 Task: Add the task  Create a feature for users to track and manage their daily tasks to the section DevOps Drift in the project Wizardry and add a Due Date to the respective task as 2024/02/05.
Action: Mouse moved to (919, 618)
Screenshot: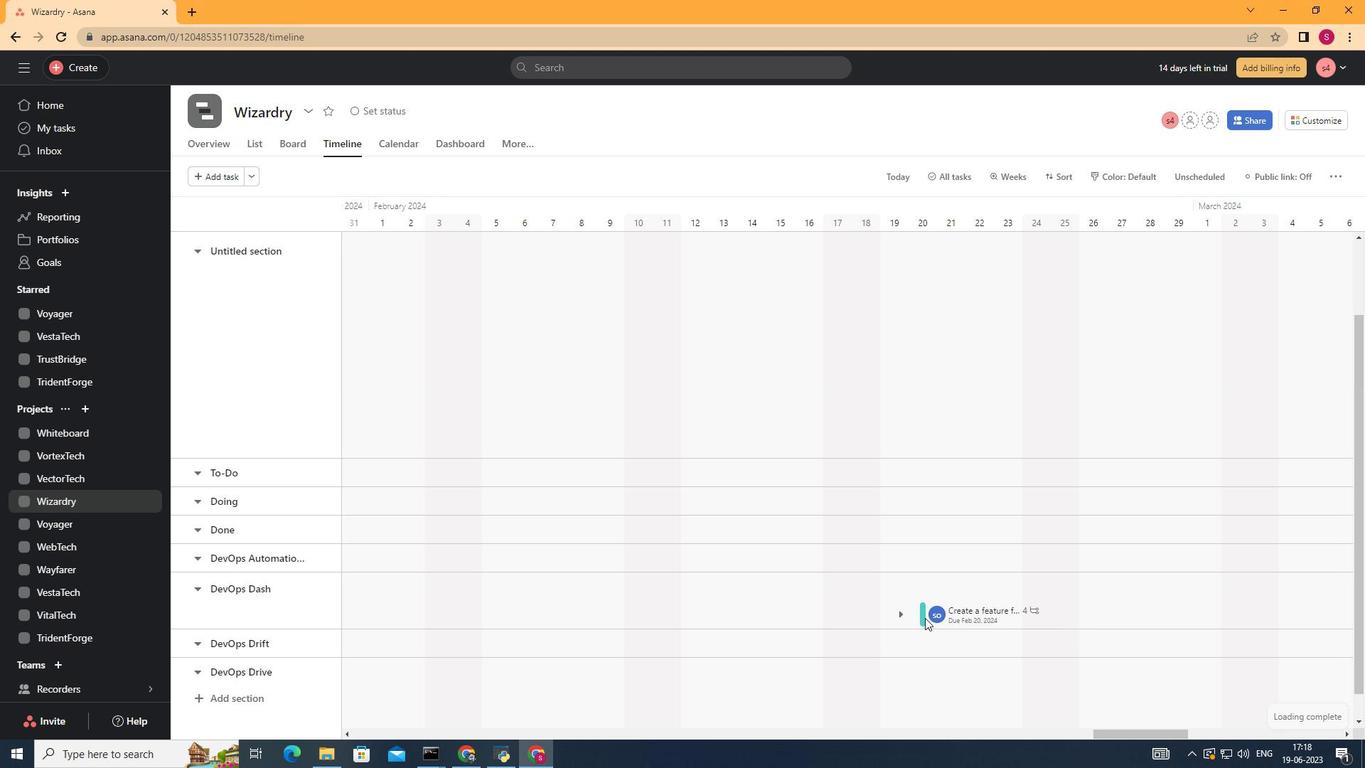 
Action: Mouse pressed left at (919, 618)
Screenshot: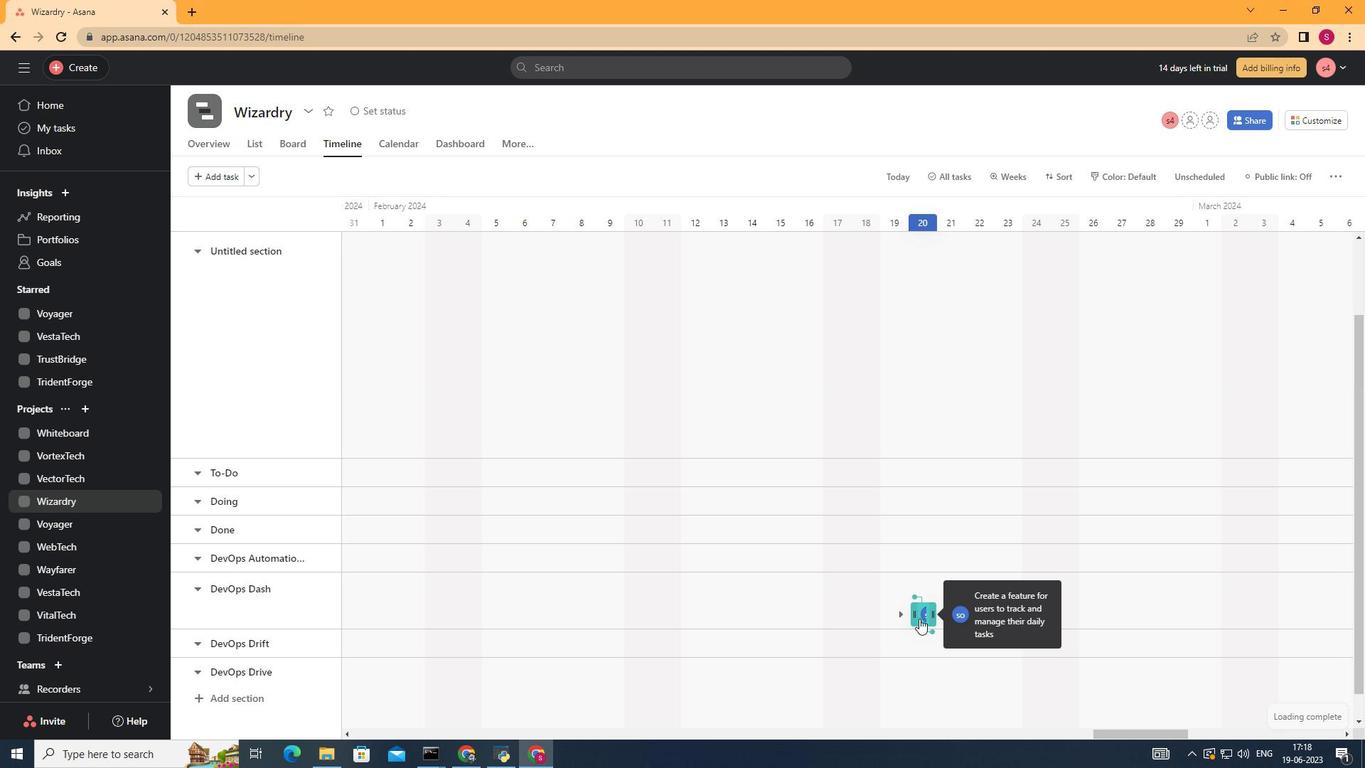 
Action: Mouse moved to (1099, 337)
Screenshot: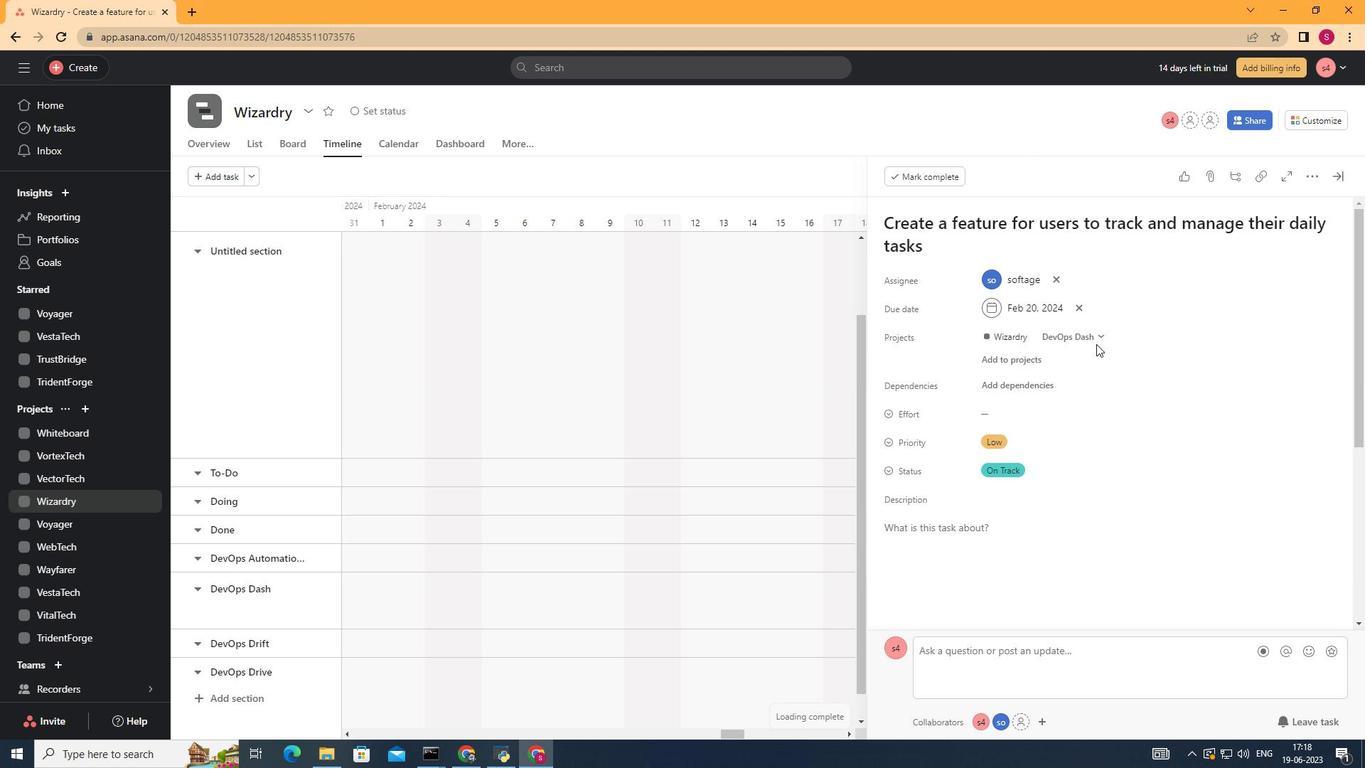 
Action: Mouse pressed left at (1099, 337)
Screenshot: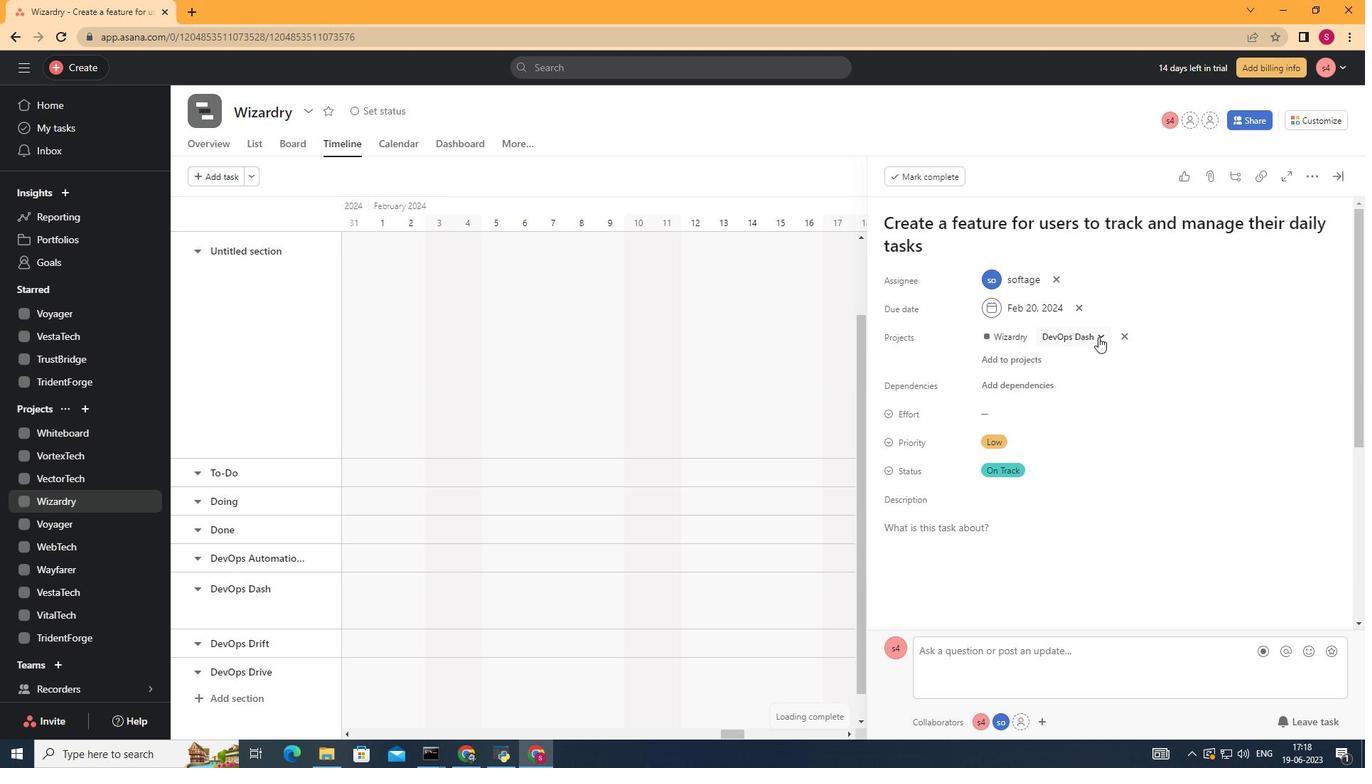 
Action: Mouse moved to (1063, 520)
Screenshot: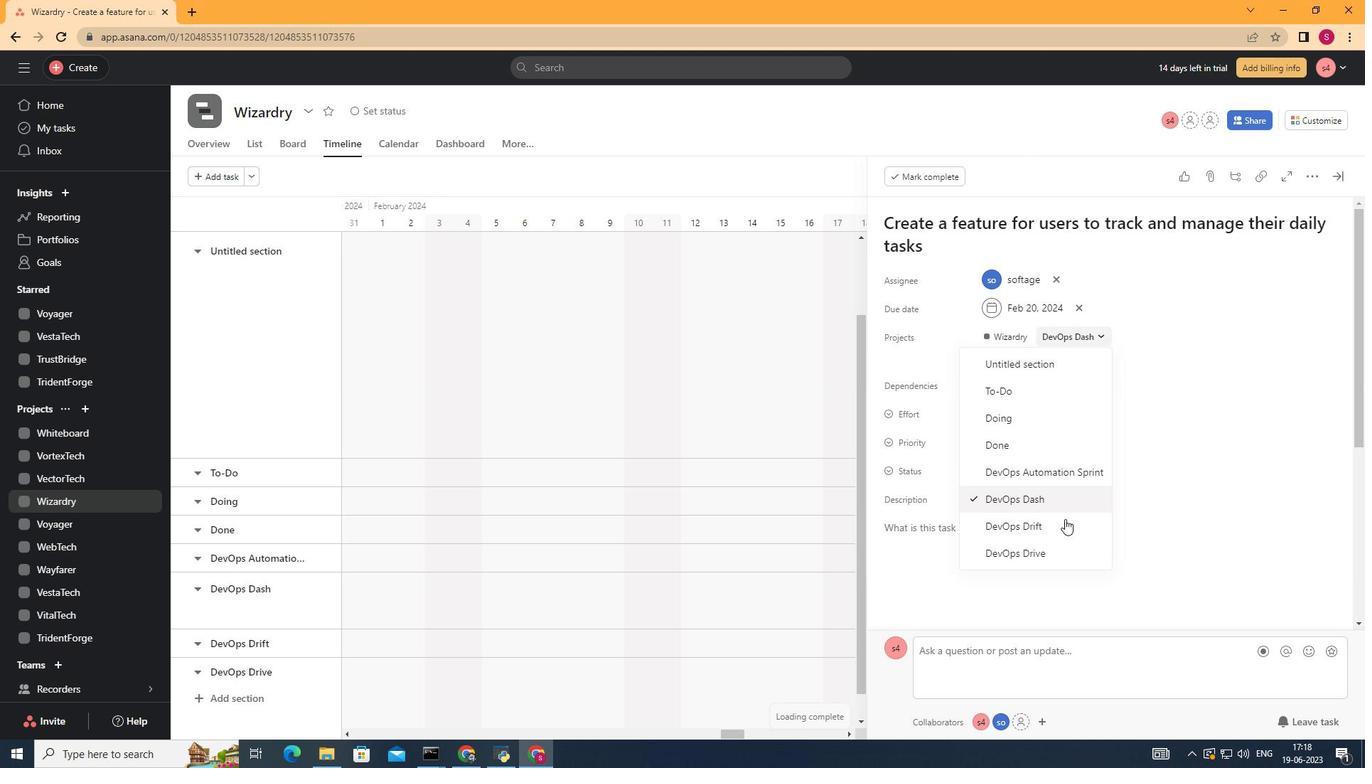 
Action: Mouse pressed left at (1063, 520)
Screenshot: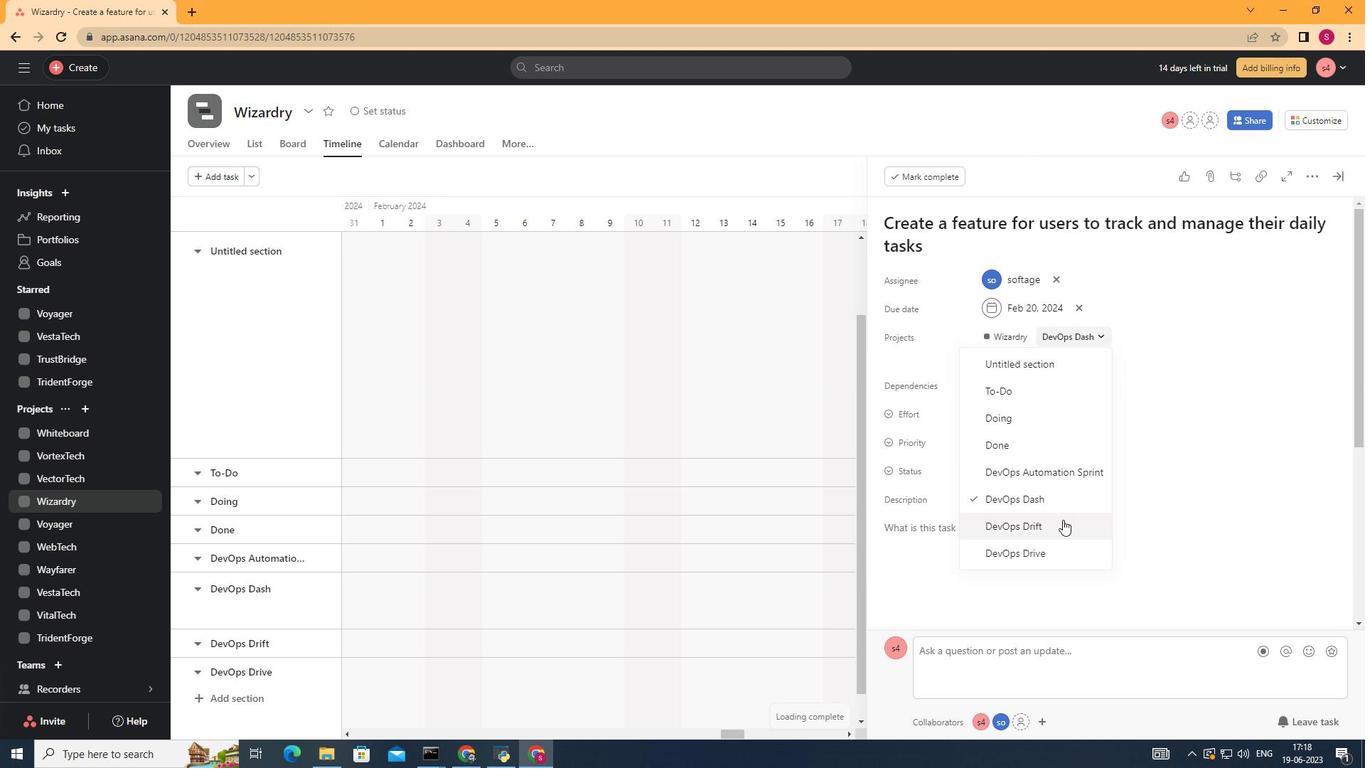 
Action: Mouse moved to (1079, 303)
Screenshot: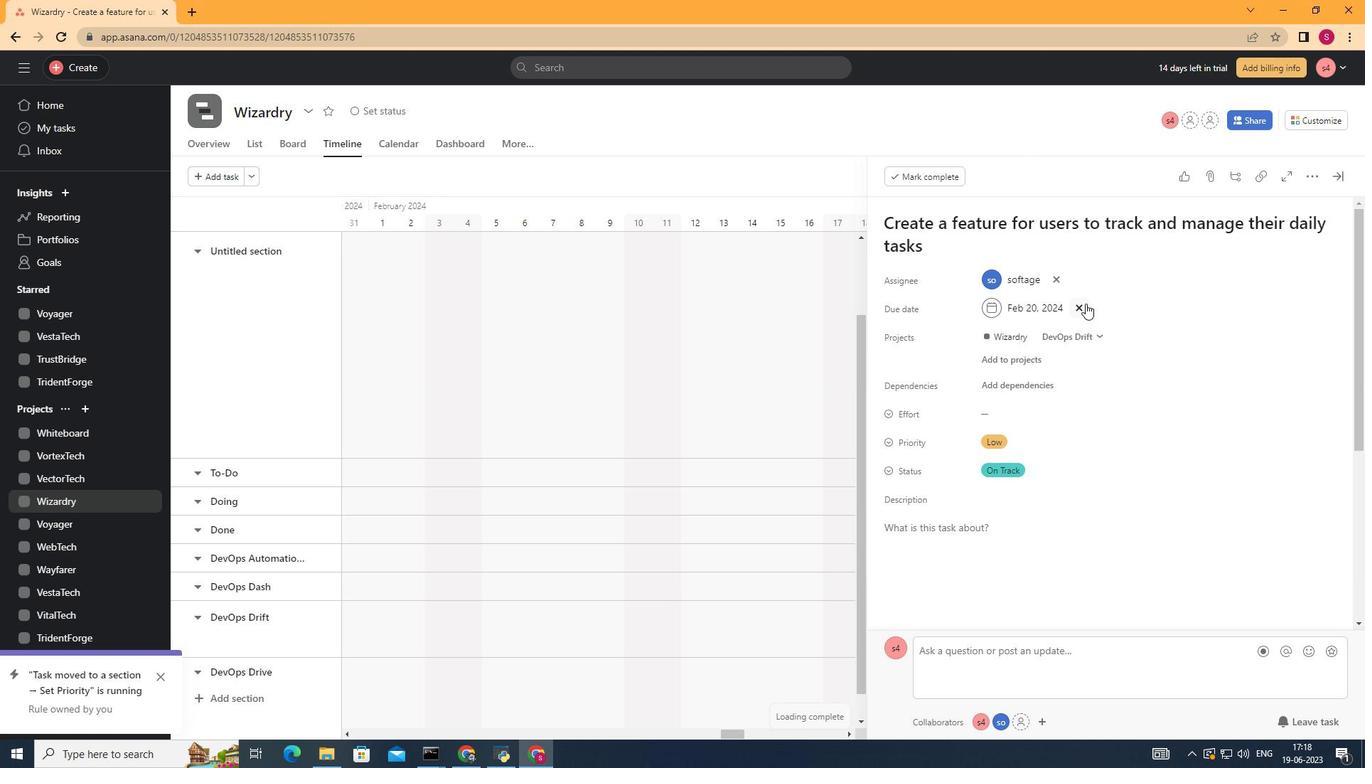 
Action: Mouse pressed left at (1079, 303)
Screenshot: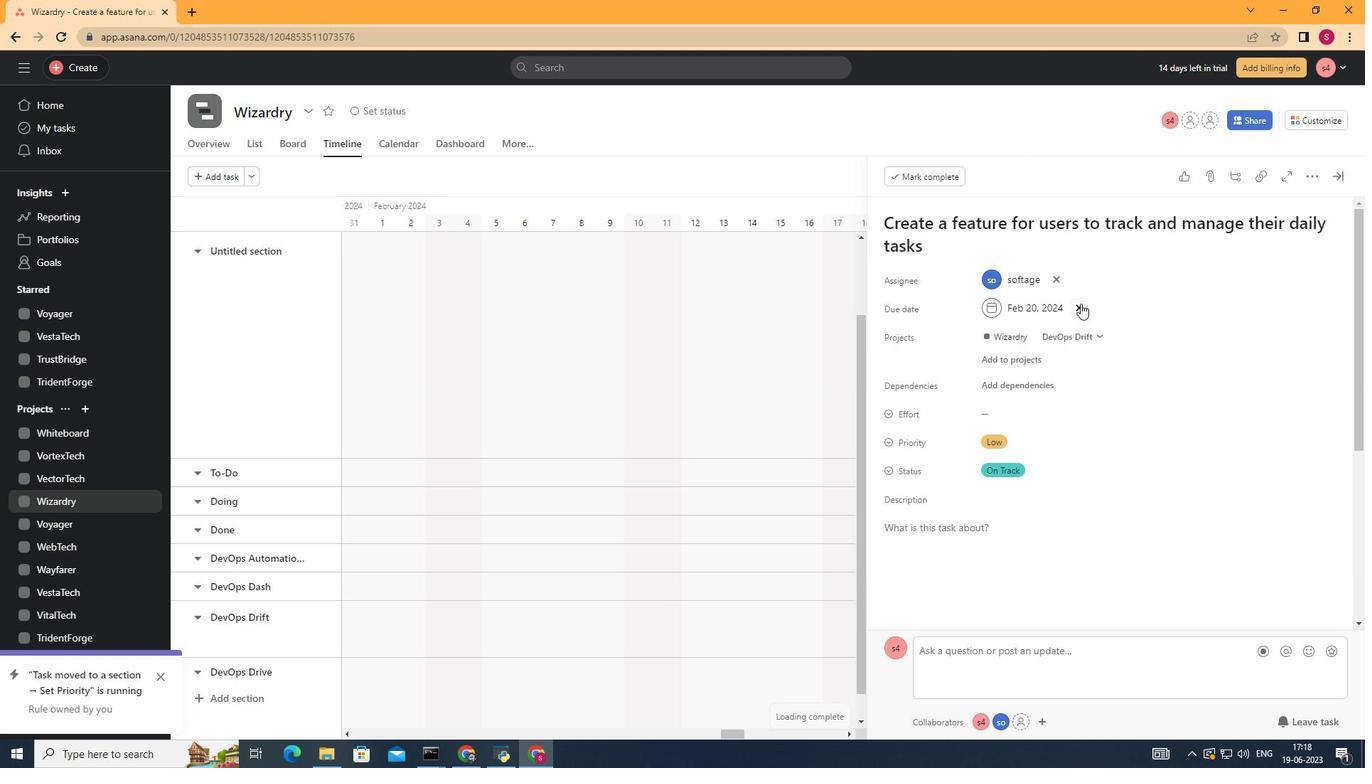 
Action: Mouse moved to (1018, 305)
Screenshot: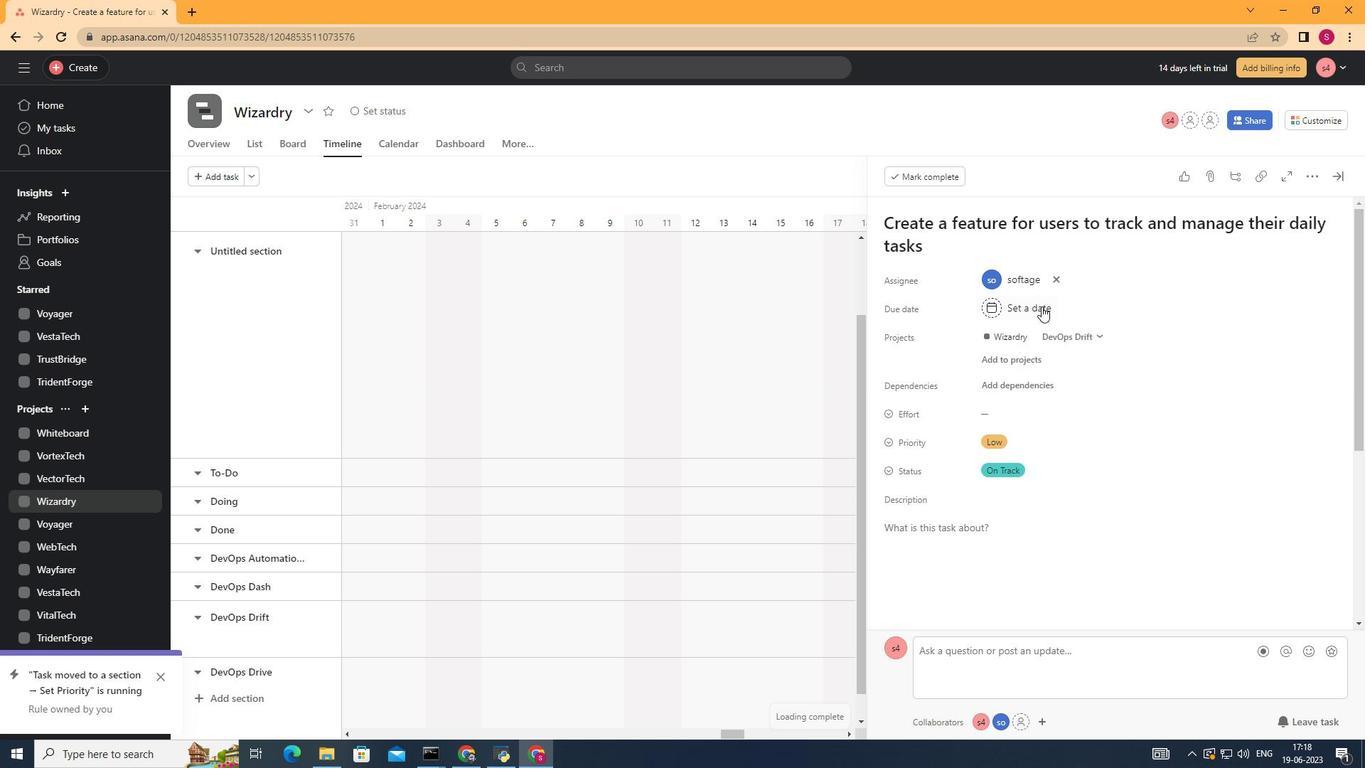 
Action: Mouse pressed left at (1018, 305)
Screenshot: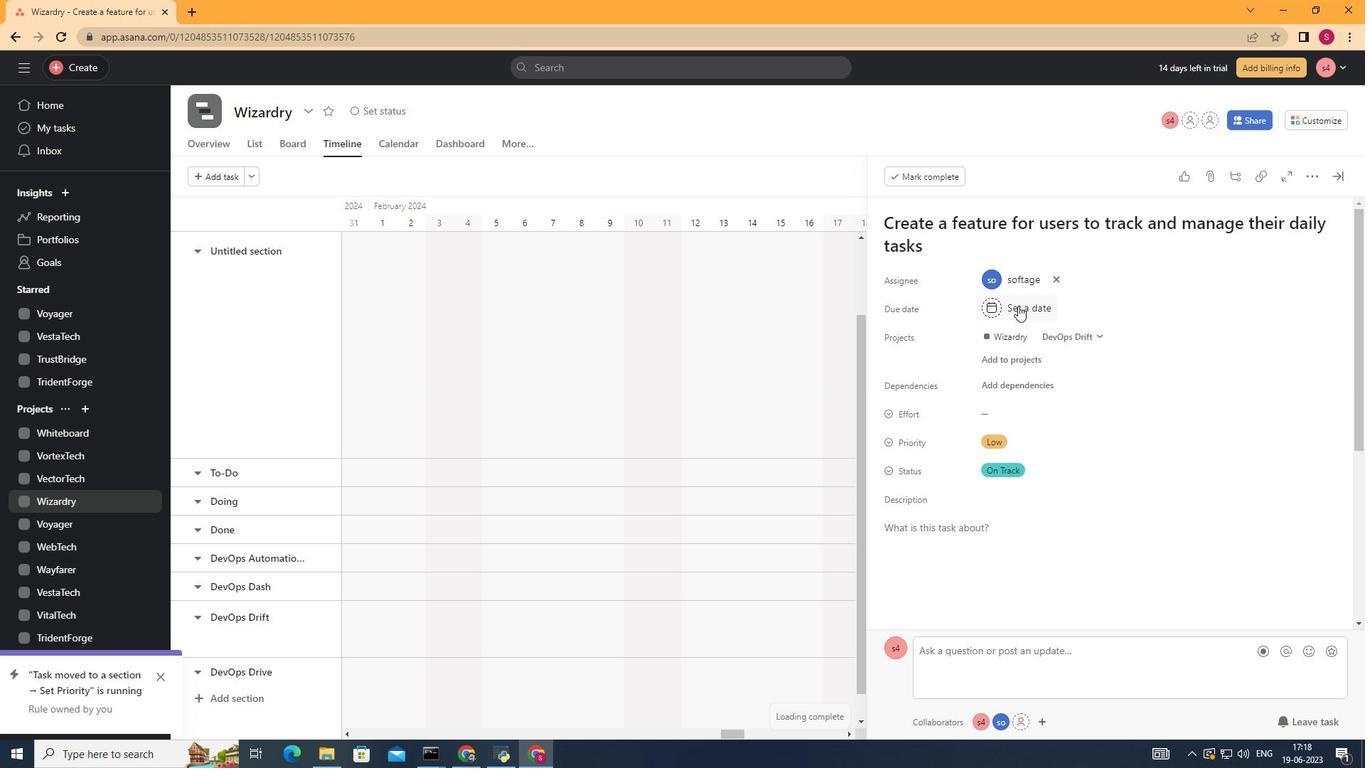
Action: Key pressed 2024/02/05<Key.enter>
Screenshot: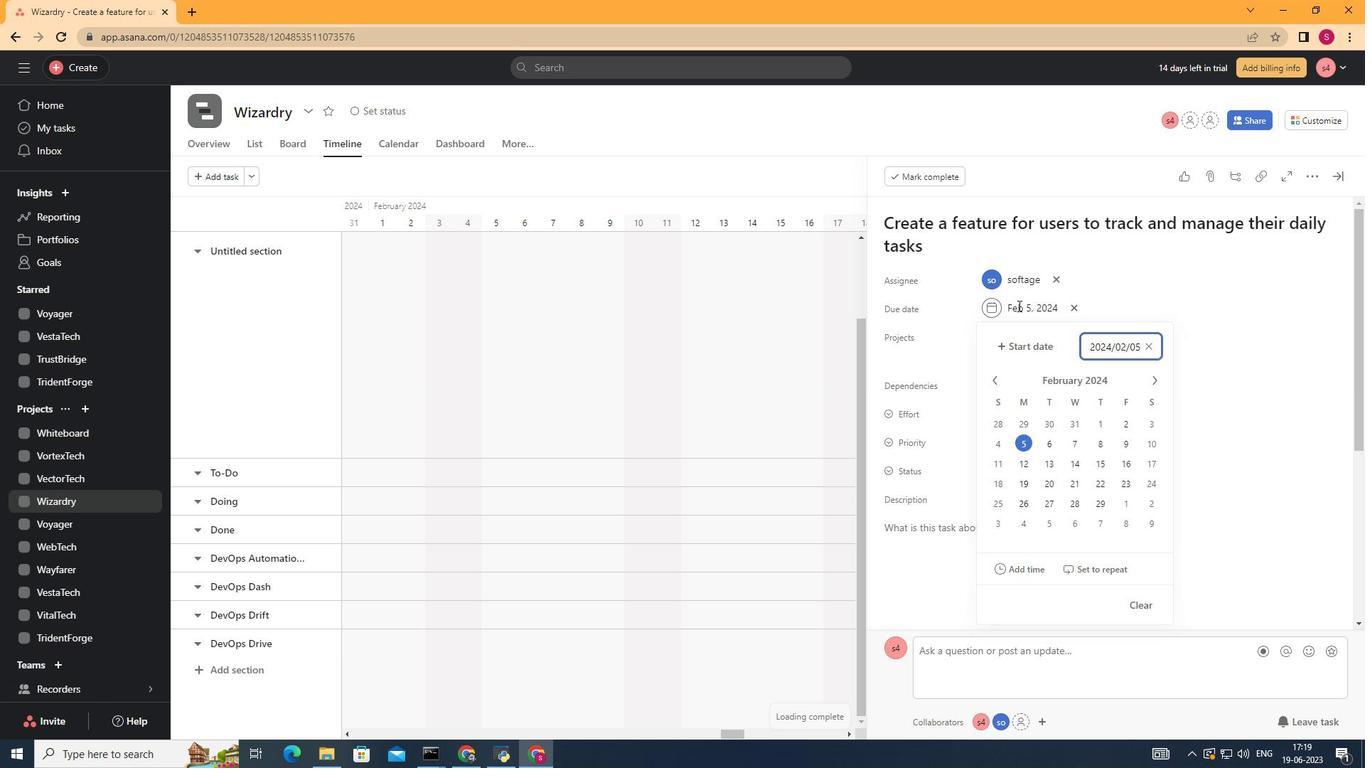 
